 Task: Unfollow the page of Meta
Action: Mouse moved to (103, 87)
Screenshot: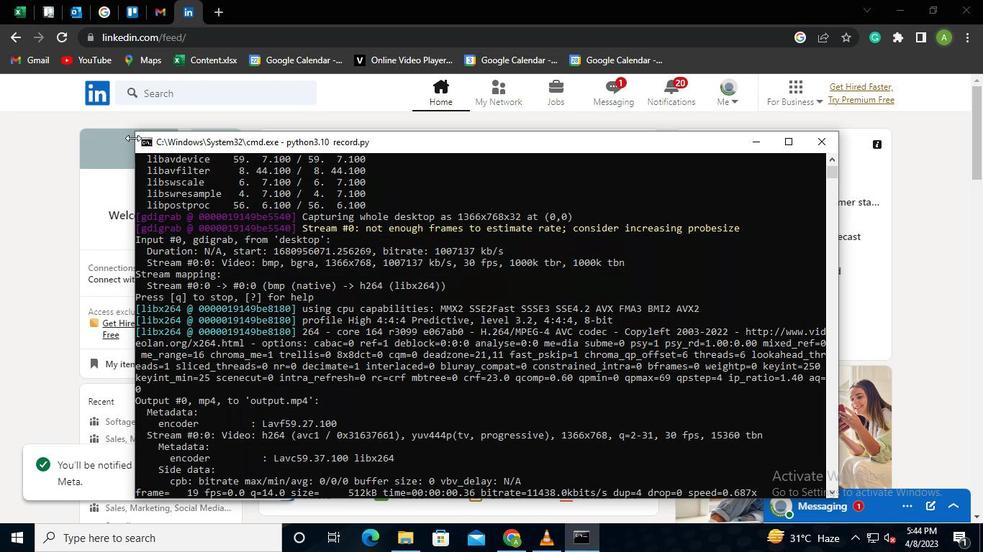 
Action: Mouse pressed left at (103, 87)
Screenshot: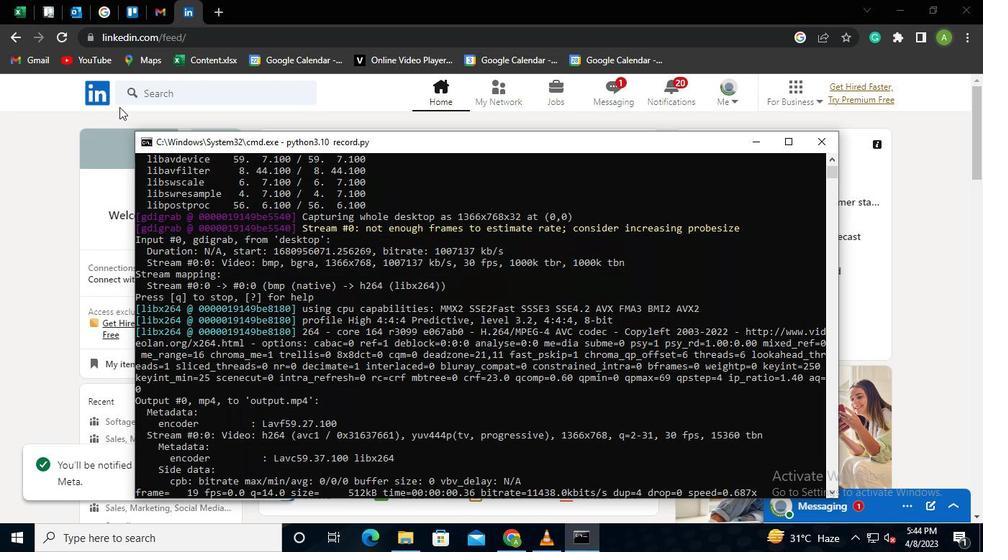 
Action: Mouse moved to (147, 93)
Screenshot: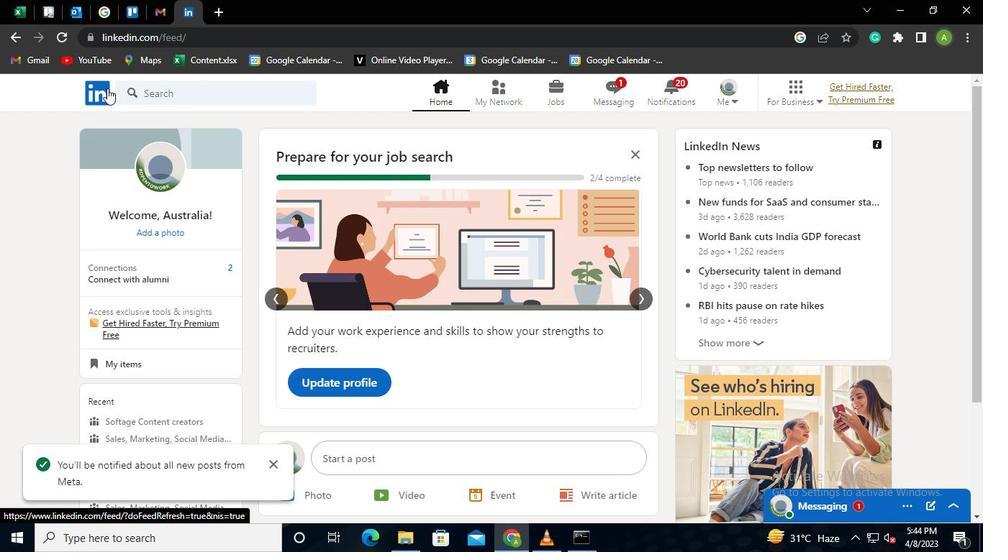 
Action: Mouse pressed left at (147, 93)
Screenshot: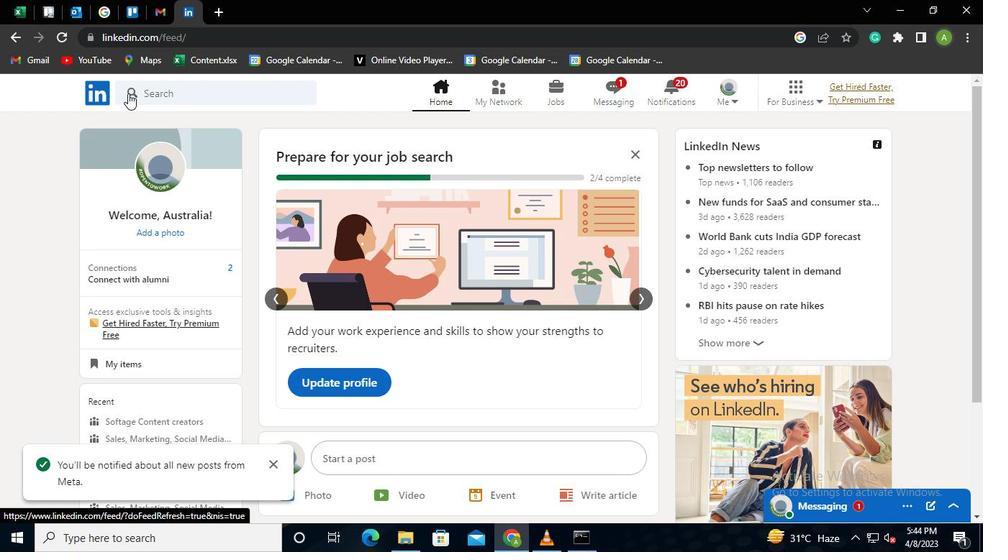 
Action: Mouse moved to (154, 144)
Screenshot: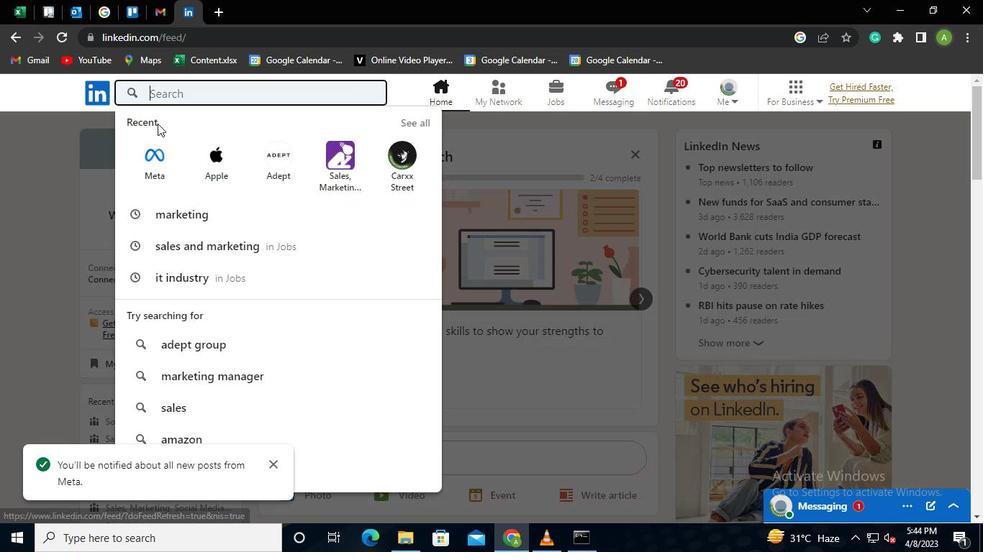 
Action: Mouse pressed left at (154, 144)
Screenshot: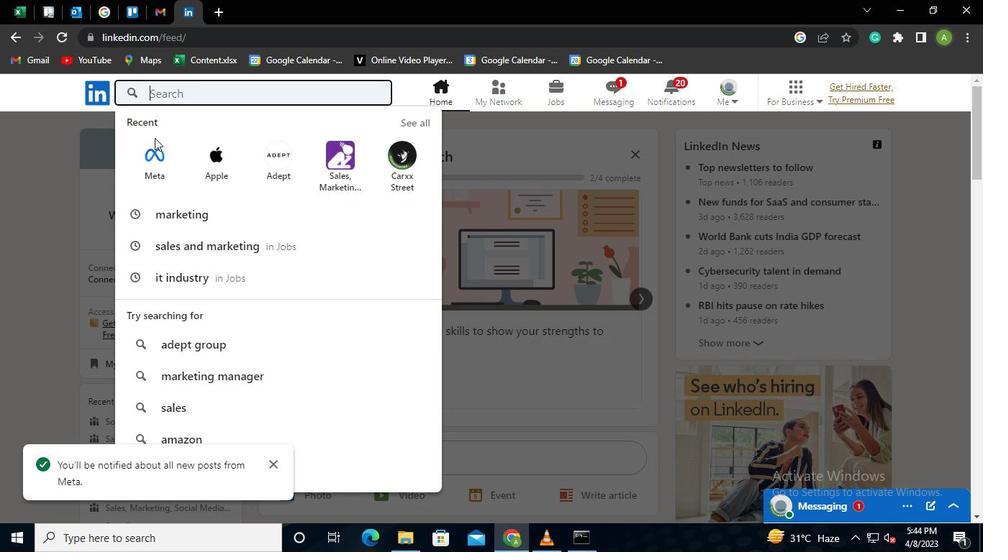 
Action: Mouse moved to (159, 356)
Screenshot: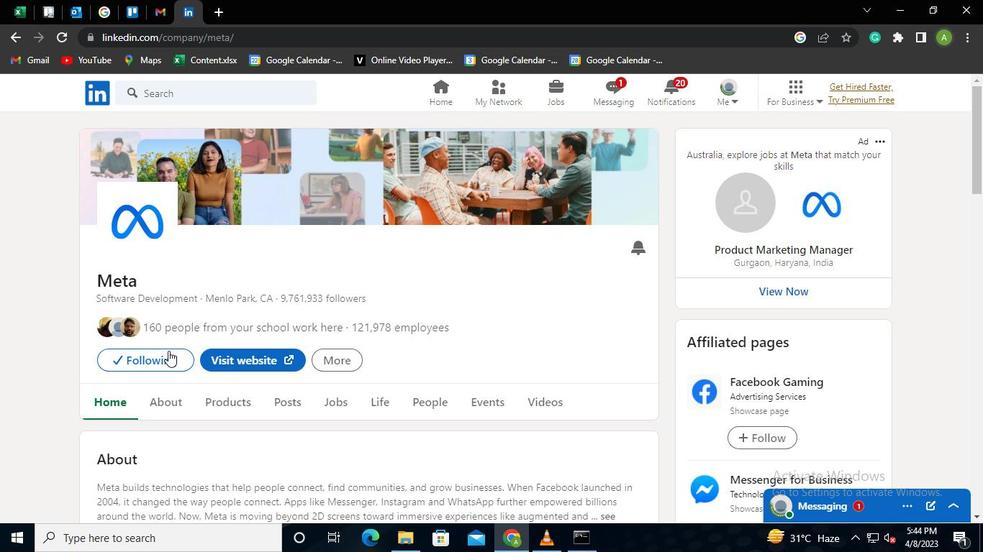 
Action: Mouse pressed left at (159, 356)
Screenshot: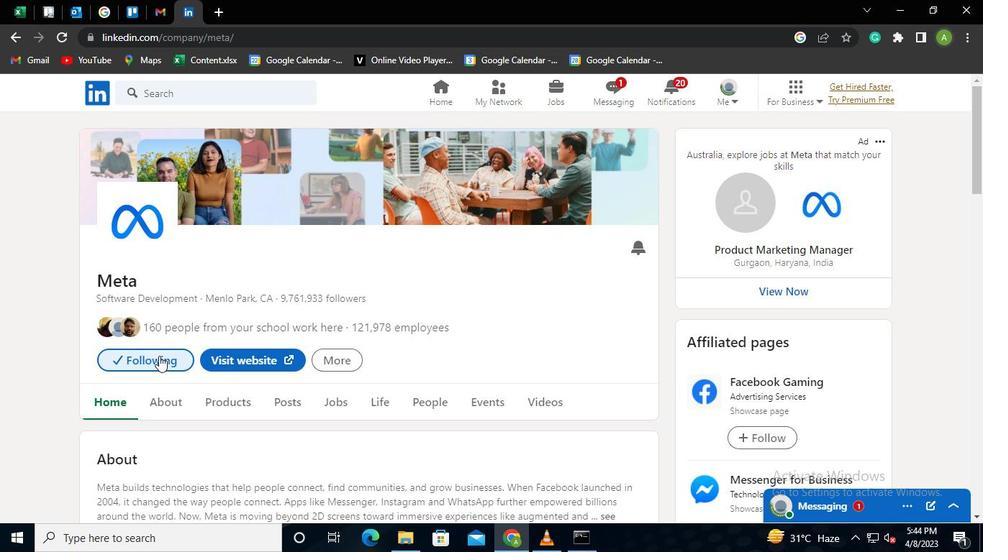 
Action: Mouse moved to (534, 341)
Screenshot: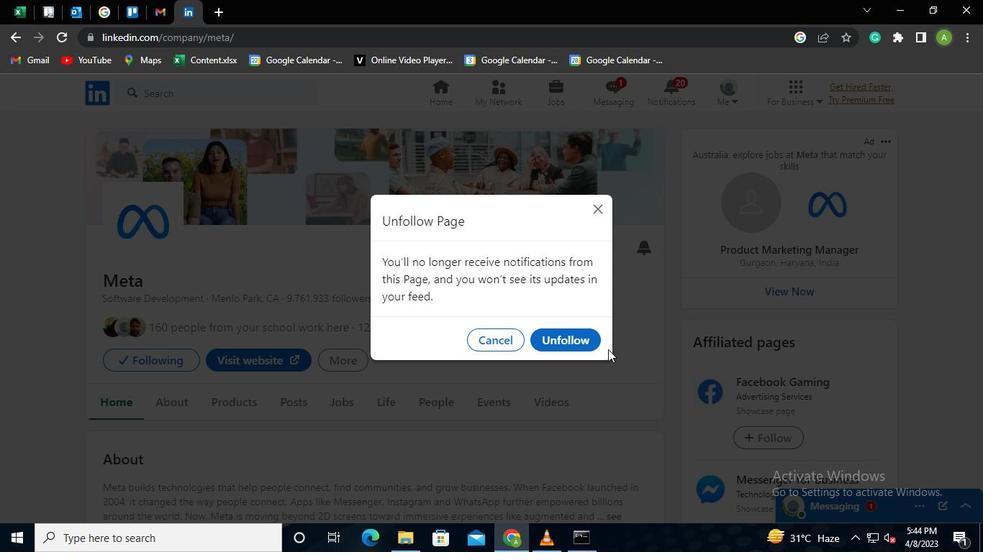 
Action: Mouse pressed left at (534, 341)
Screenshot: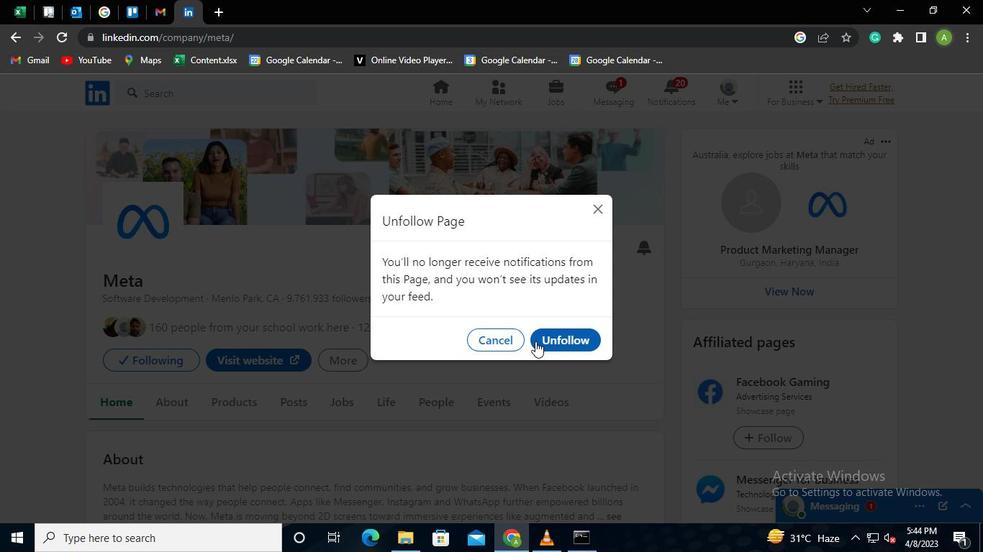 
Action: Mouse moved to (580, 537)
Screenshot: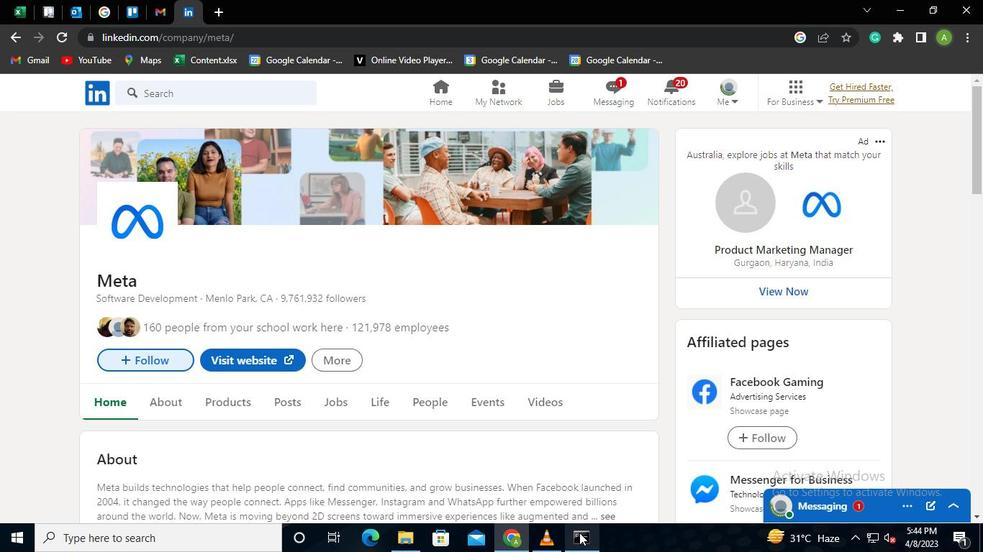 
Action: Mouse pressed left at (580, 537)
Screenshot: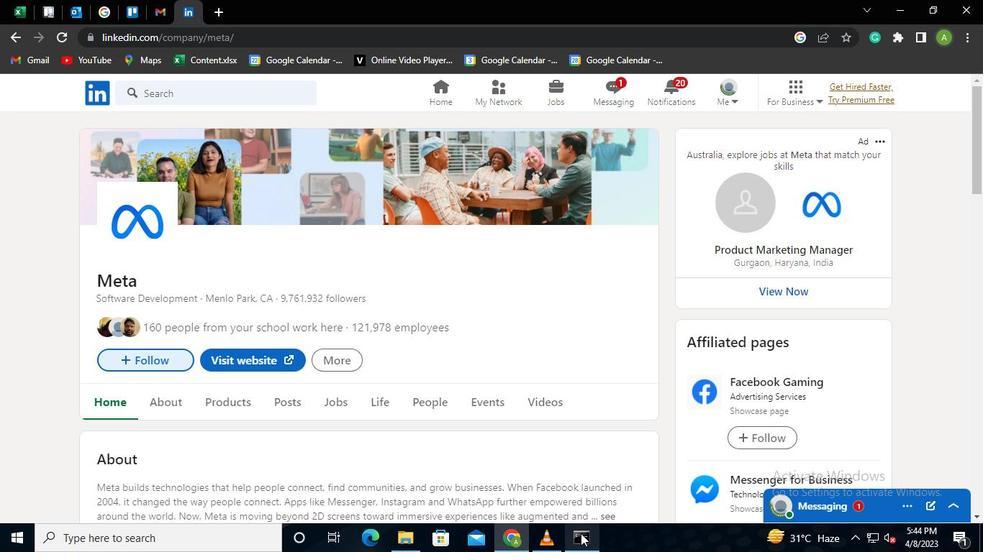 
Action: Mouse moved to (814, 146)
Screenshot: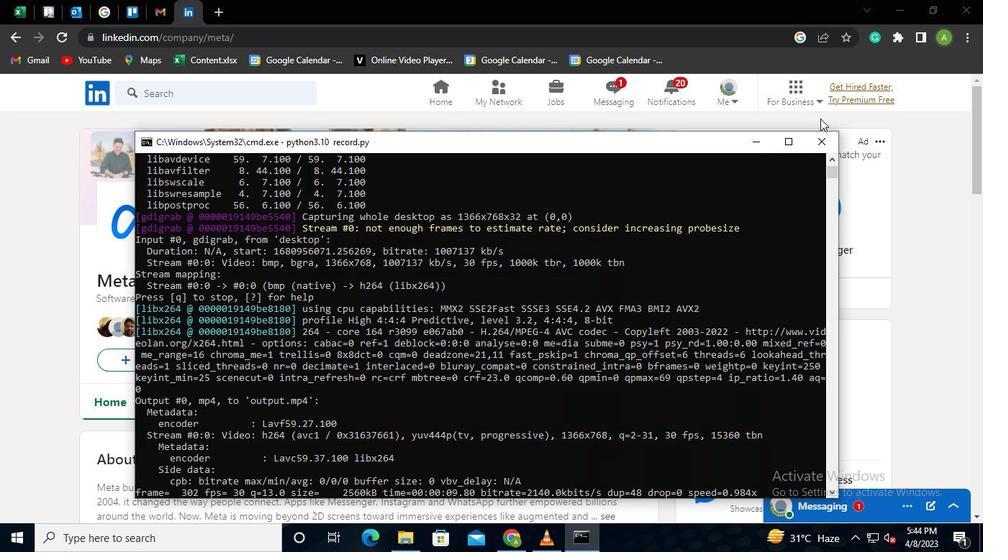 
Action: Mouse pressed left at (814, 146)
Screenshot: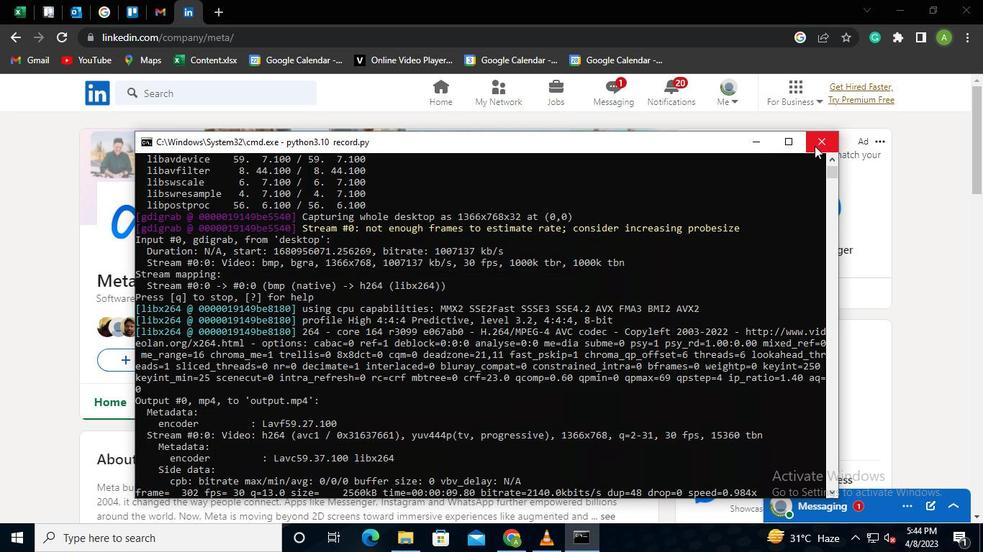 
